 Task: Create a due date automation trigger when advanced on, on the monday of the week before a card is due add dates without a complete due date at 11:00 AM.
Action: Mouse moved to (925, 79)
Screenshot: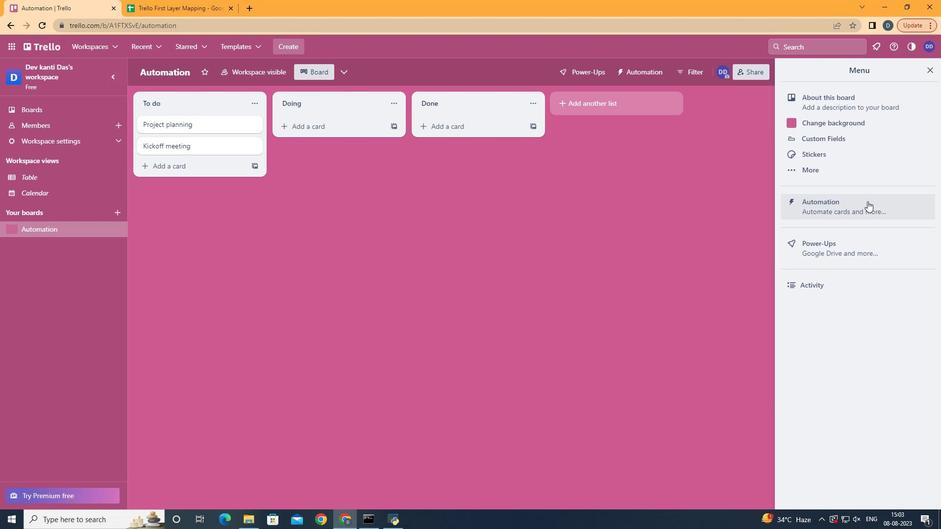 
Action: Mouse pressed left at (925, 79)
Screenshot: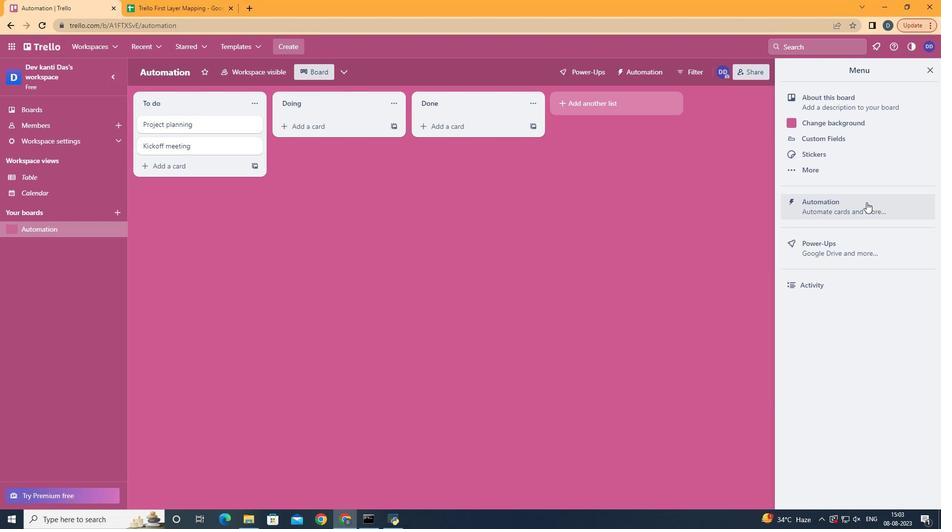 
Action: Mouse moved to (866, 202)
Screenshot: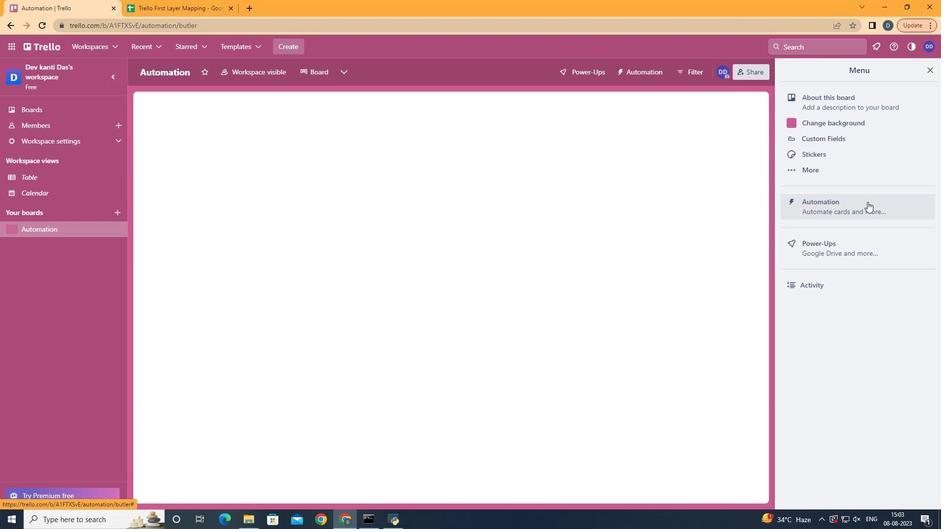 
Action: Mouse pressed left at (866, 202)
Screenshot: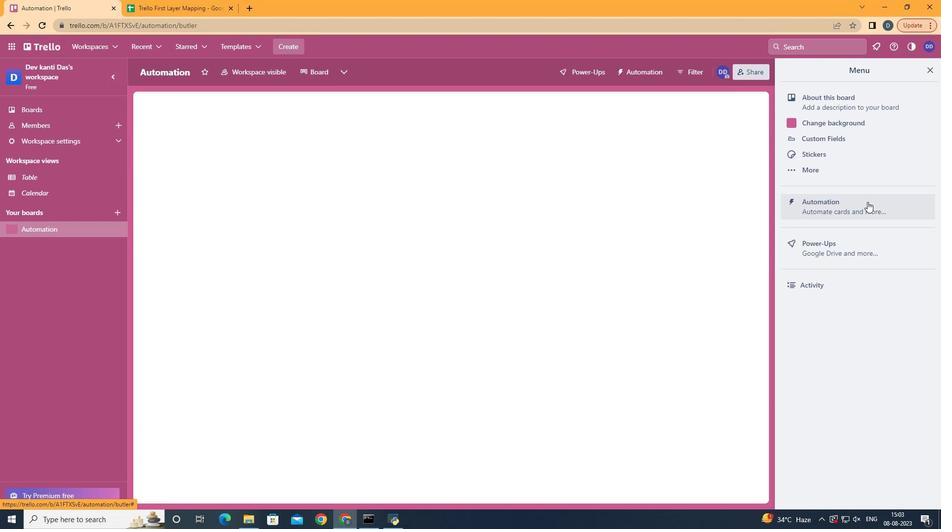
Action: Mouse moved to (170, 195)
Screenshot: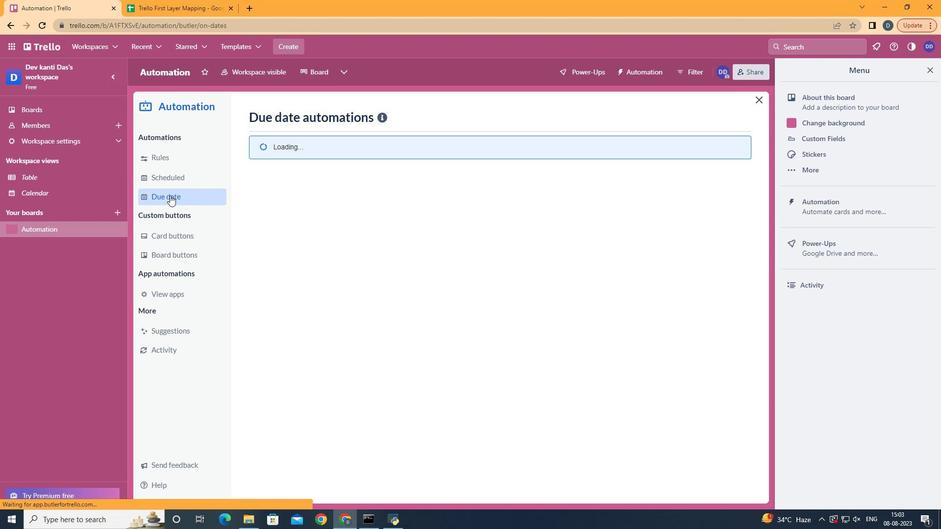 
Action: Mouse pressed left at (170, 195)
Screenshot: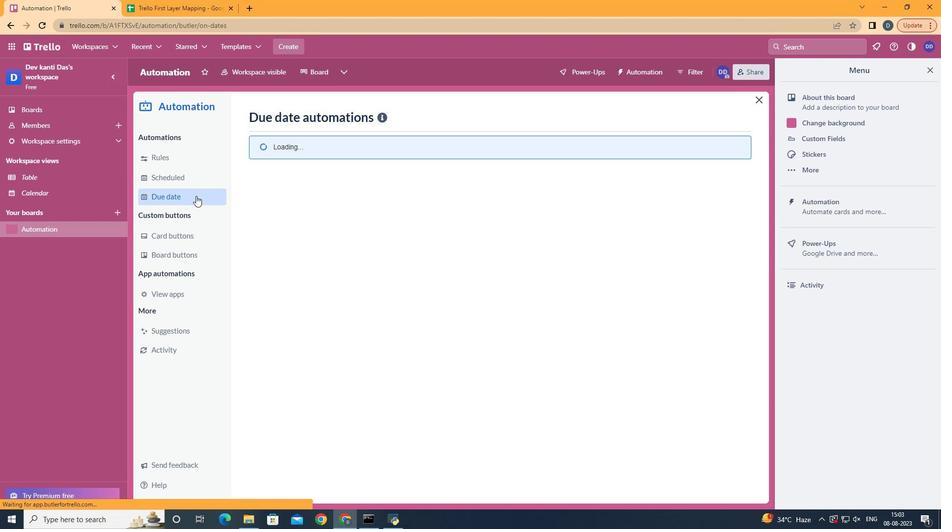 
Action: Mouse moved to (691, 118)
Screenshot: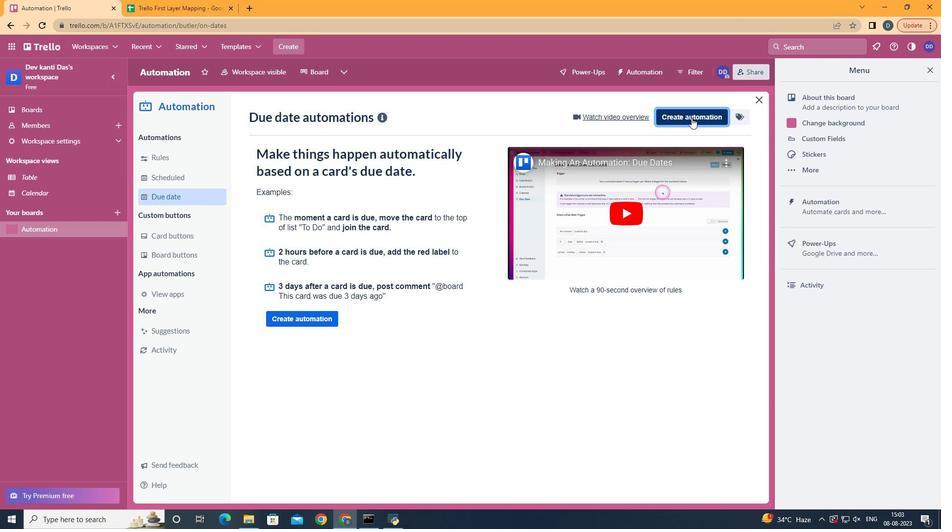 
Action: Mouse pressed left at (691, 118)
Screenshot: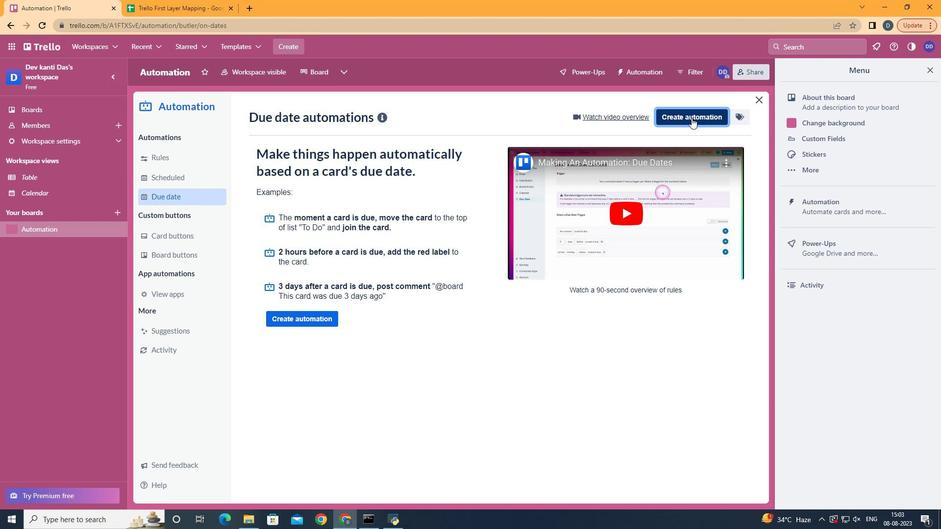 
Action: Mouse moved to (499, 214)
Screenshot: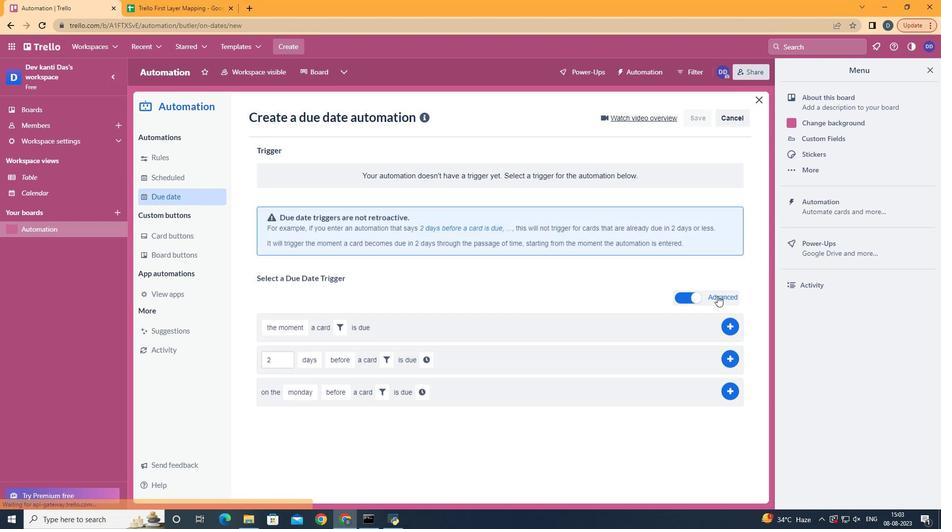 
Action: Mouse pressed left at (499, 214)
Screenshot: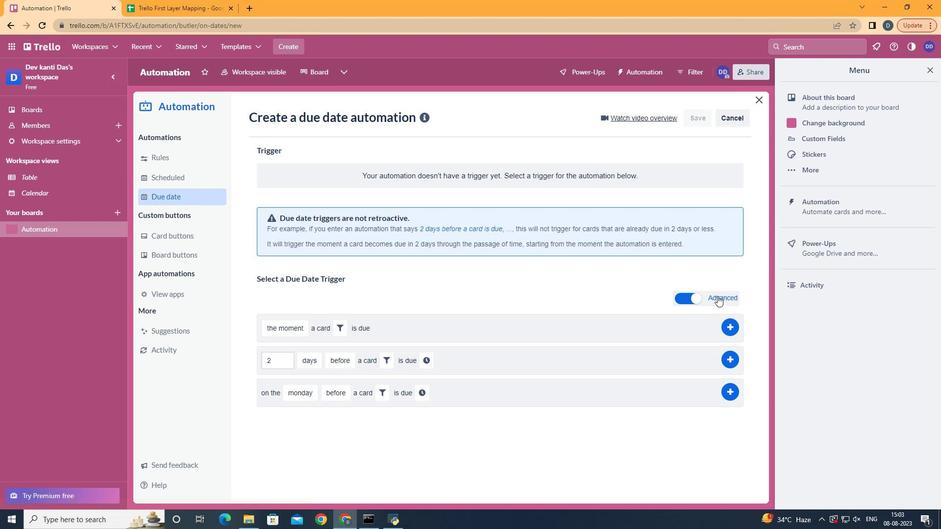 
Action: Mouse moved to (324, 258)
Screenshot: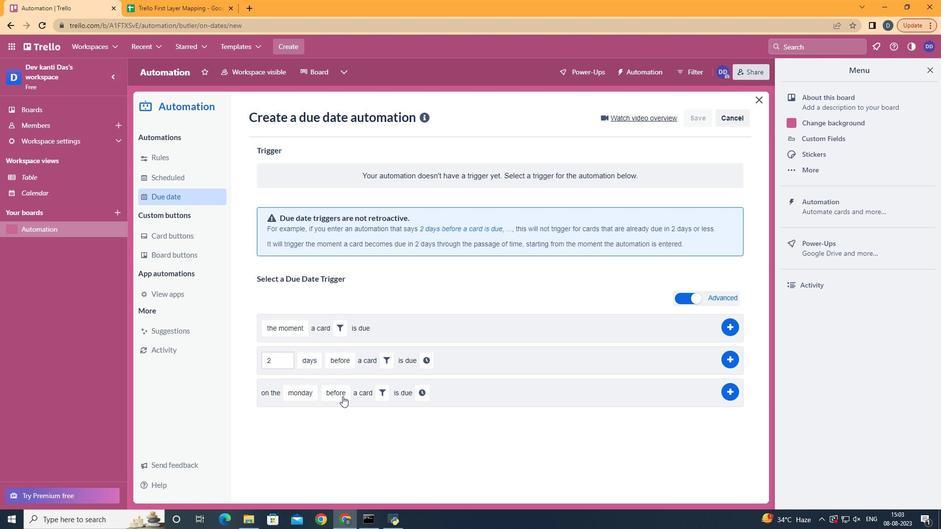 
Action: Mouse pressed left at (324, 258)
Screenshot: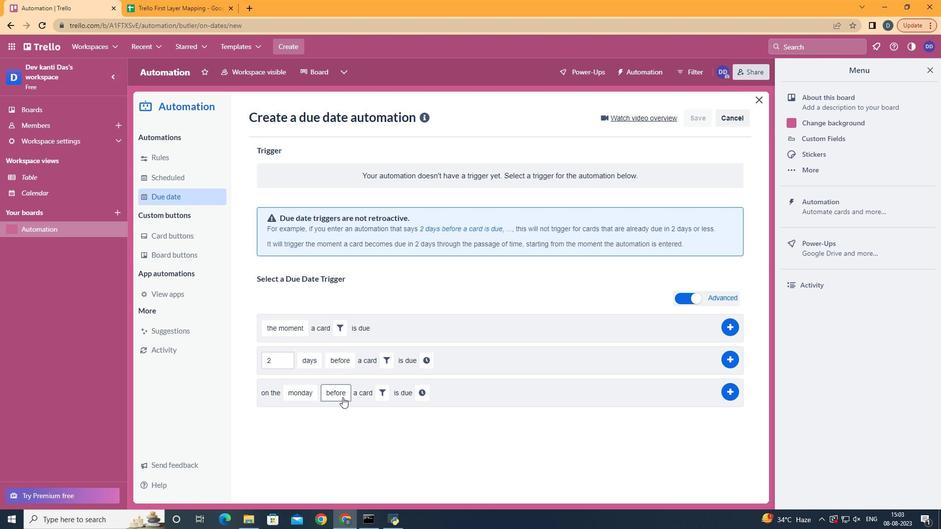 
Action: Mouse moved to (348, 463)
Screenshot: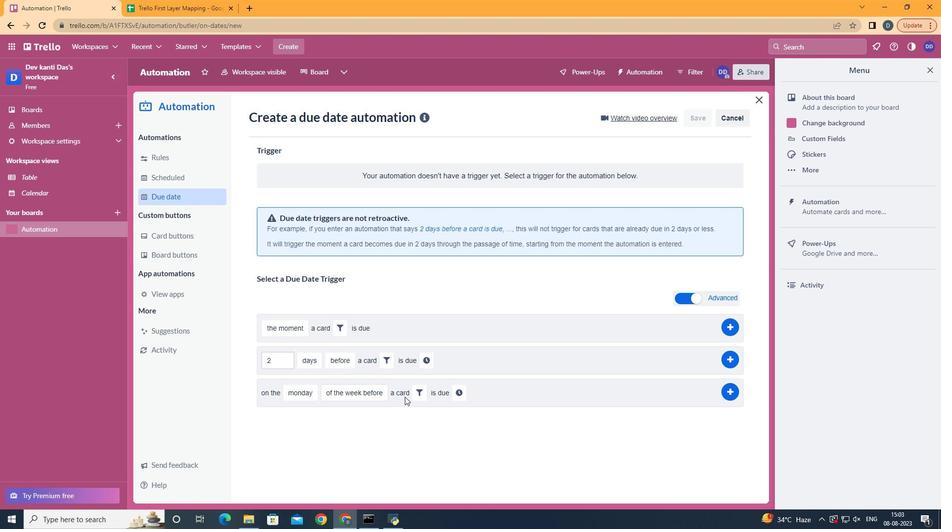 
Action: Mouse pressed left at (348, 463)
Screenshot: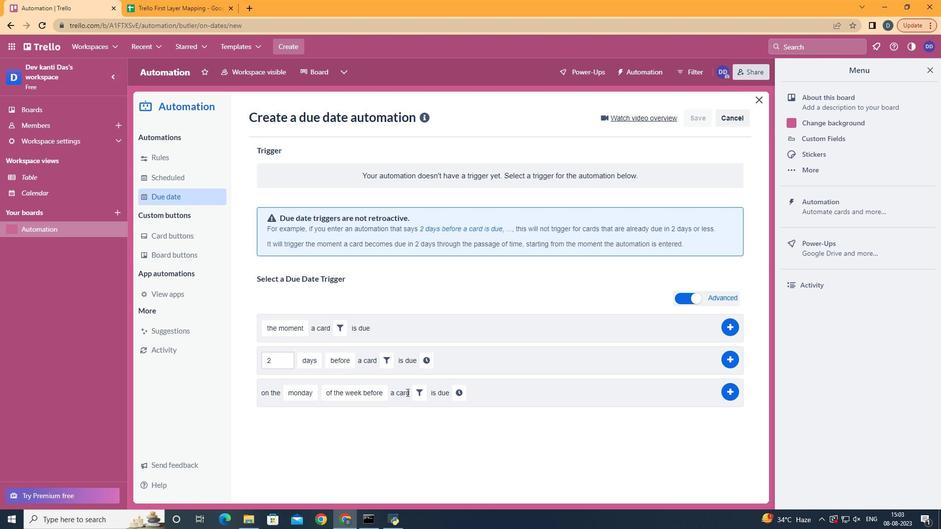 
Action: Mouse moved to (415, 384)
Screenshot: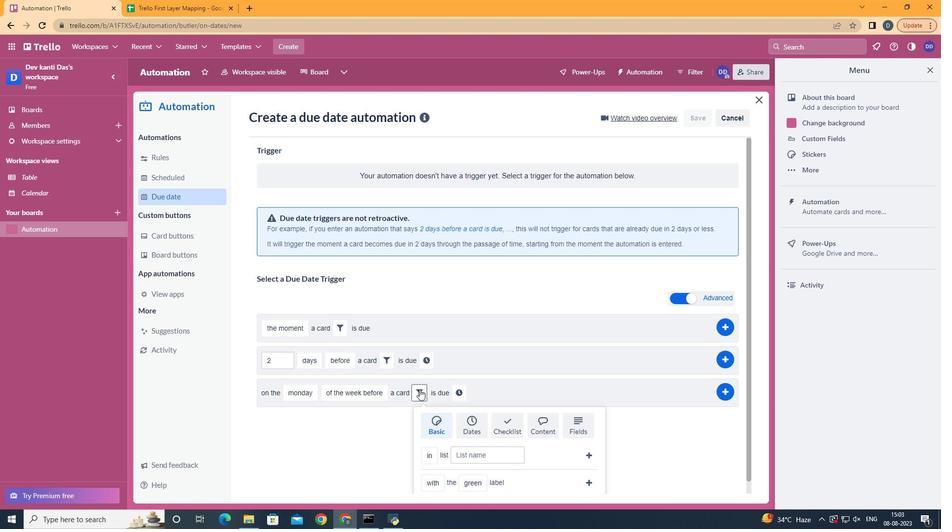 
Action: Mouse pressed left at (415, 384)
Screenshot: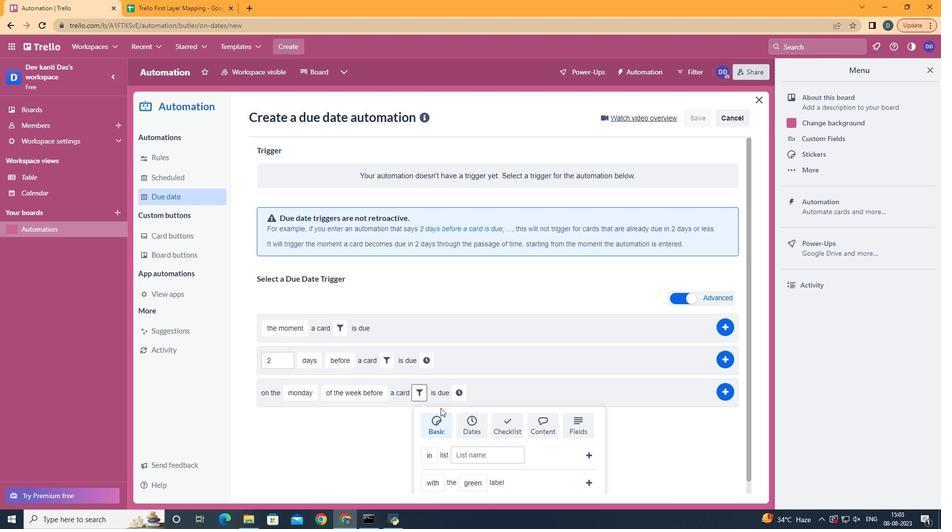 
Action: Mouse moved to (451, 436)
Screenshot: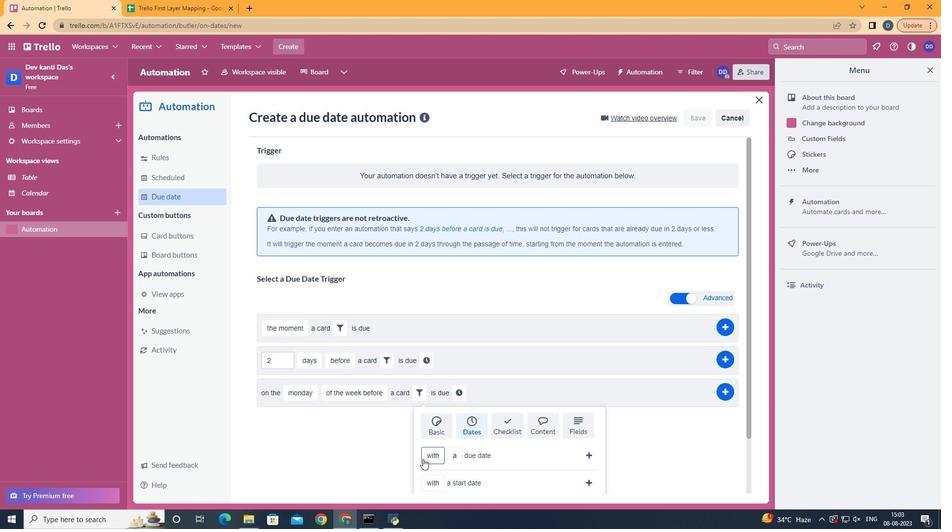 
Action: Mouse pressed left at (466, 425)
Screenshot: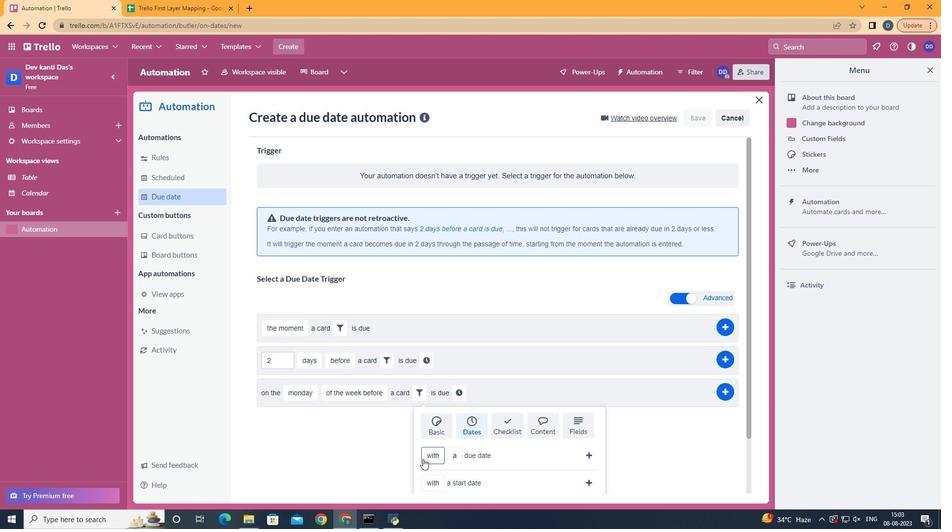
Action: Mouse moved to (441, 441)
Screenshot: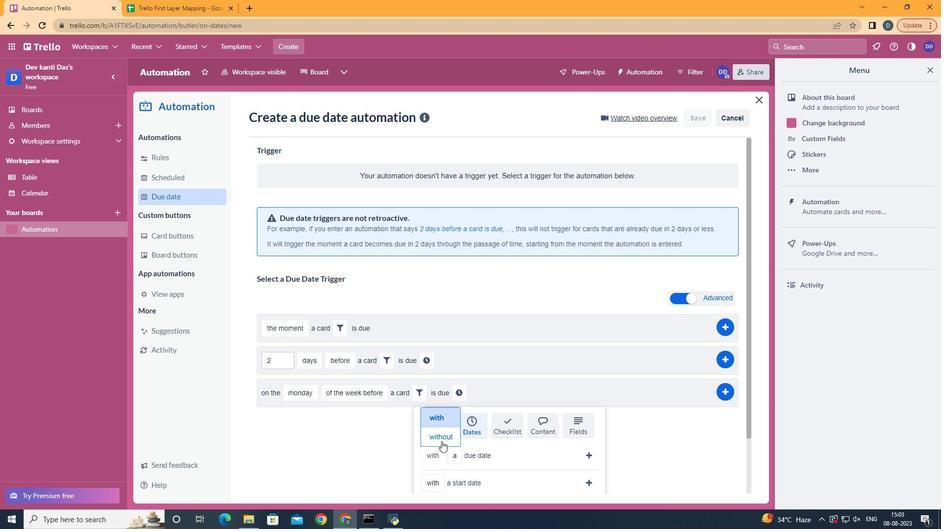 
Action: Mouse pressed left at (441, 441)
Screenshot: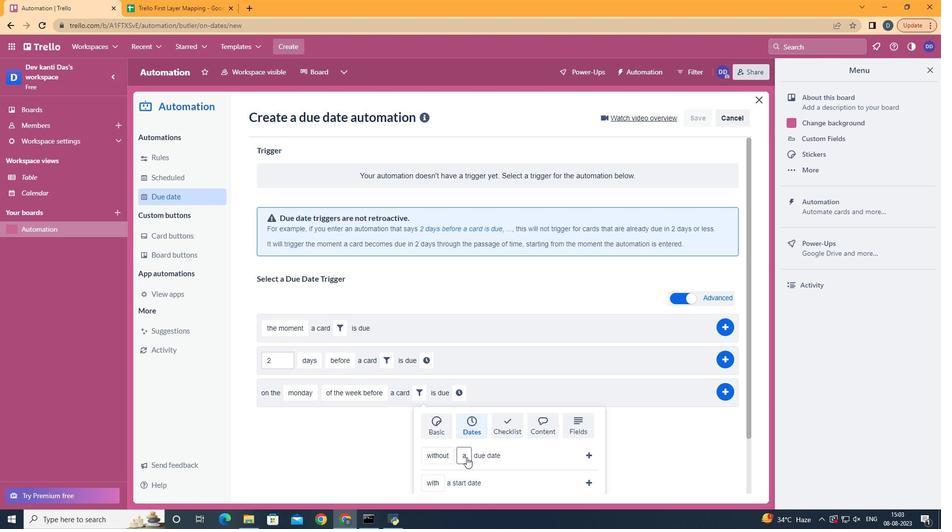 
Action: Mouse moved to (485, 401)
Screenshot: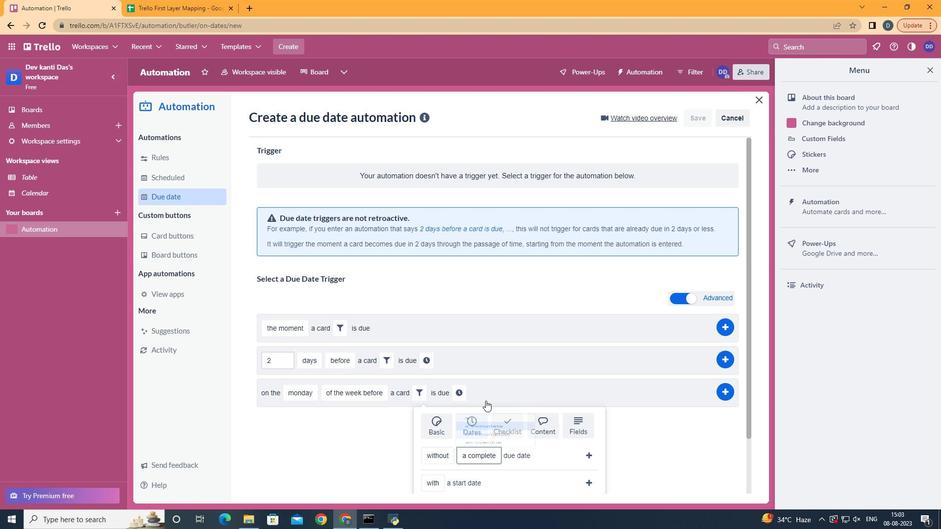 
Action: Mouse pressed left at (485, 401)
Screenshot: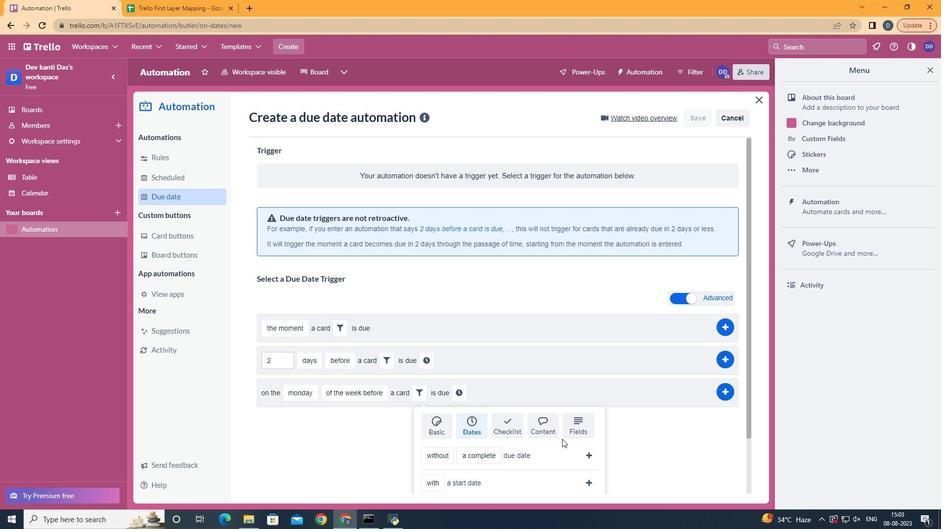 
Action: Mouse moved to (591, 451)
Screenshot: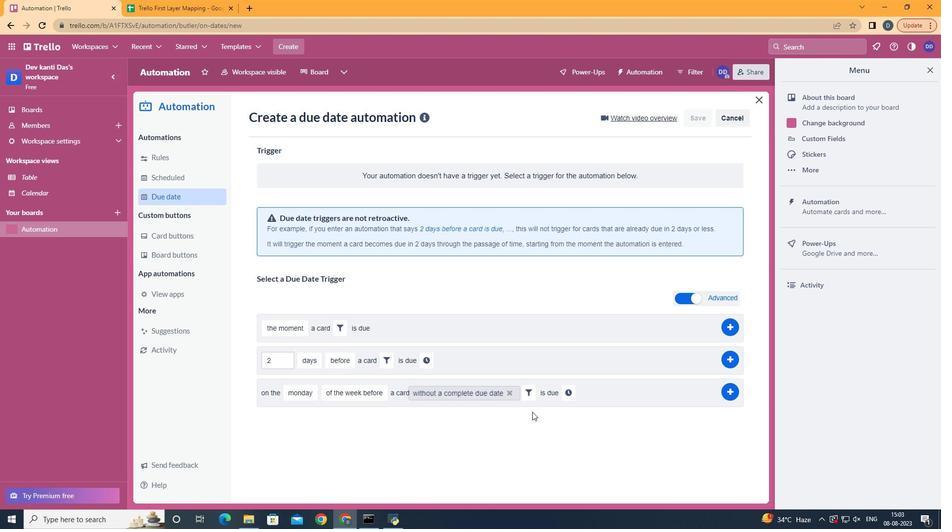 
Action: Mouse pressed left at (591, 451)
Screenshot: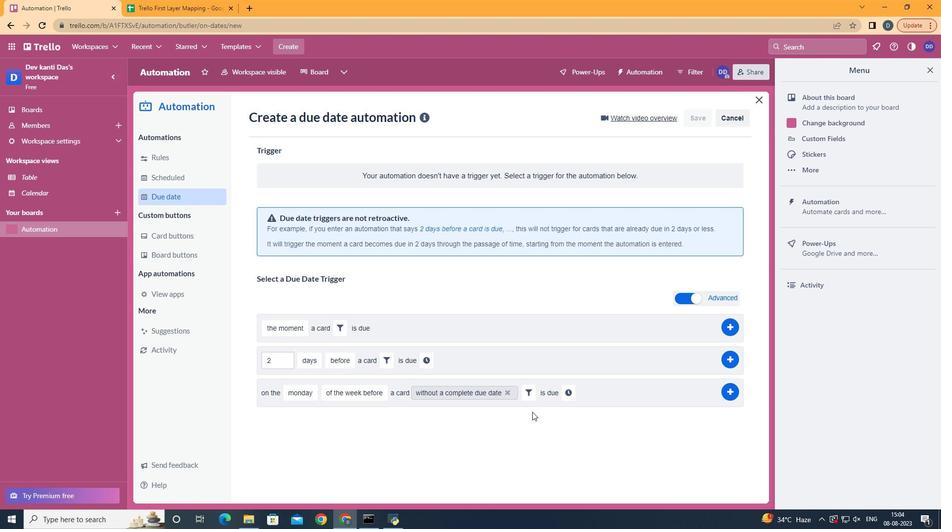 
Action: Mouse moved to (574, 397)
Screenshot: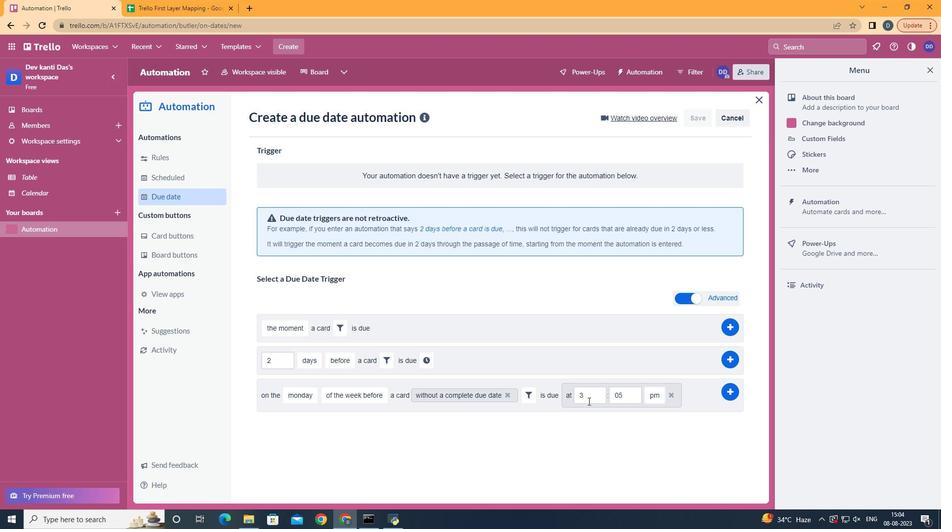 
Action: Mouse pressed left at (574, 397)
Screenshot: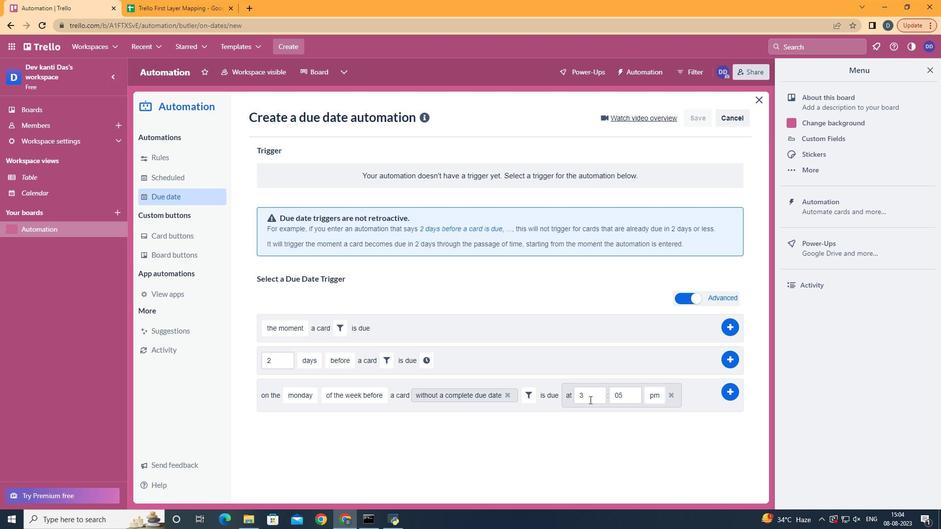 
Action: Mouse moved to (589, 400)
Screenshot: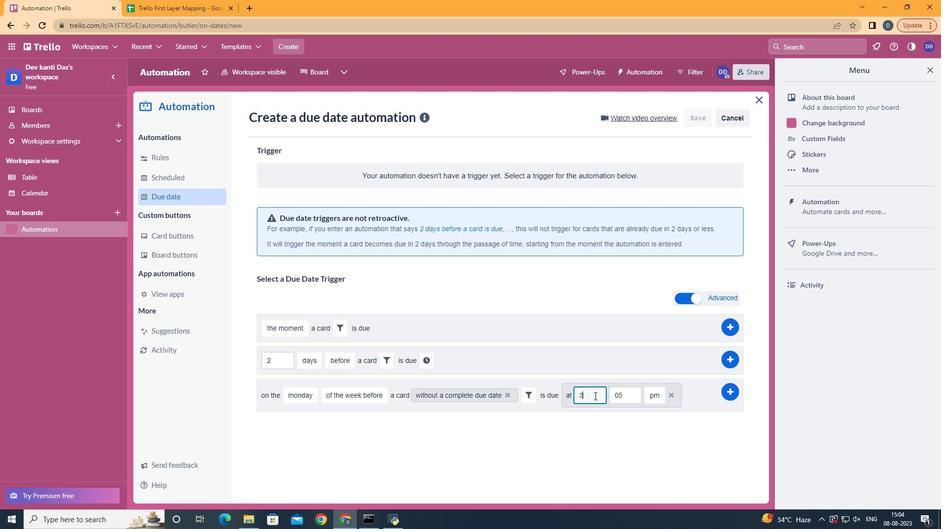 
Action: Mouse pressed left at (589, 400)
Screenshot: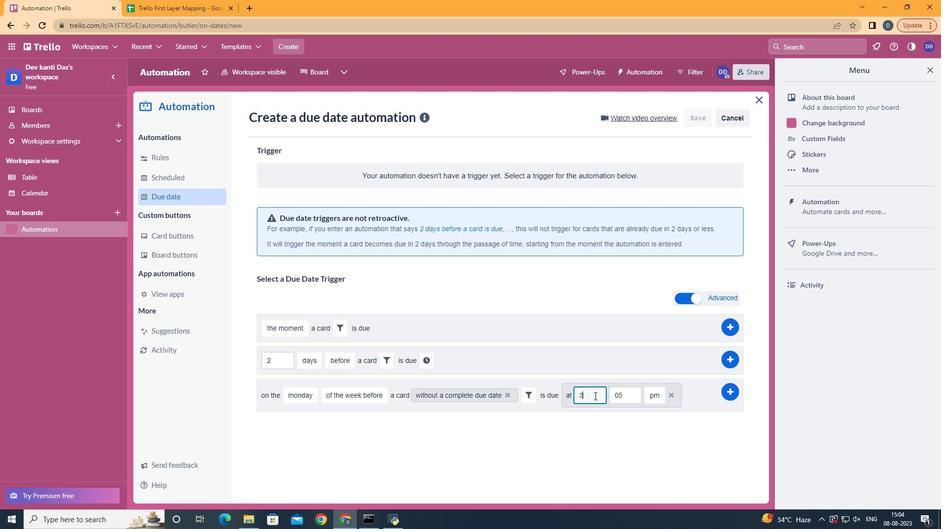 
Action: Mouse moved to (594, 396)
Screenshot: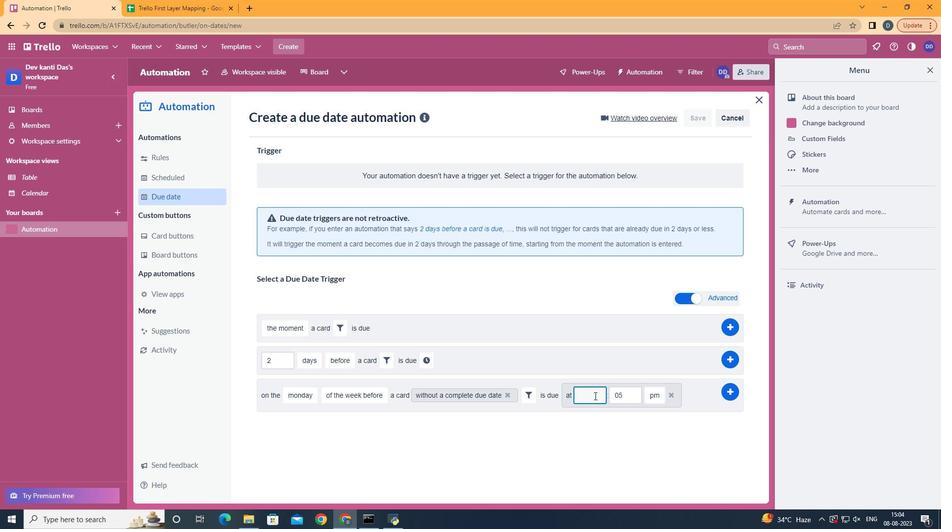 
Action: Key pressed <Key.backspace>11
Screenshot: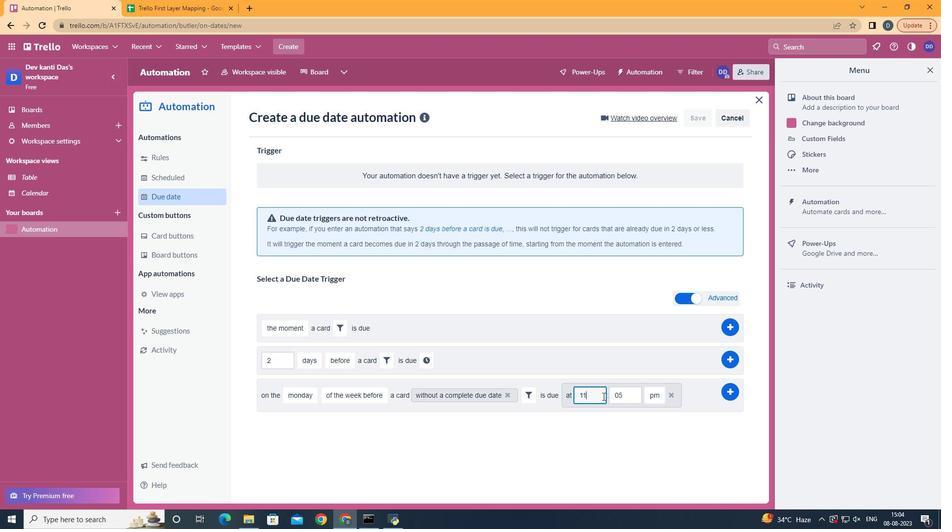 
Action: Mouse moved to (624, 398)
Screenshot: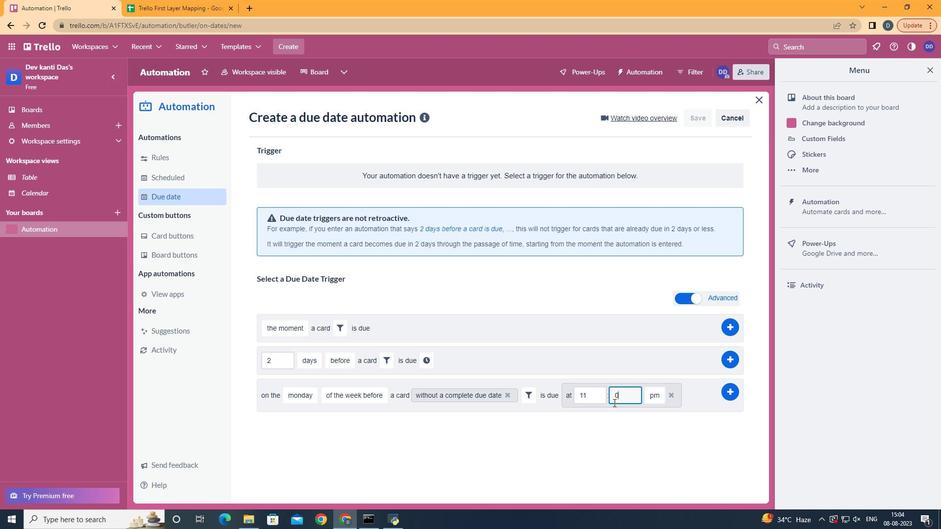 
Action: Mouse pressed left at (624, 398)
Screenshot: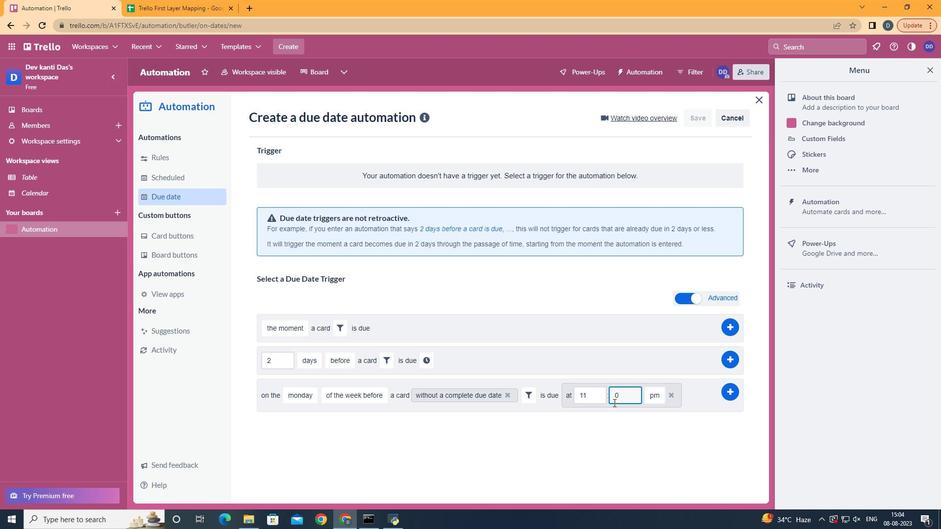 
Action: Key pressed <Key.backspace>
Screenshot: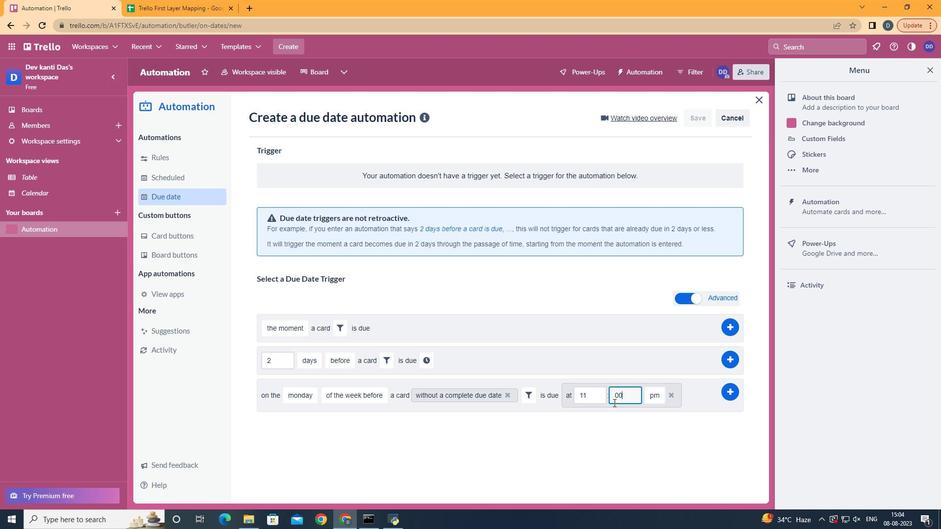 
Action: Mouse moved to (613, 403)
Screenshot: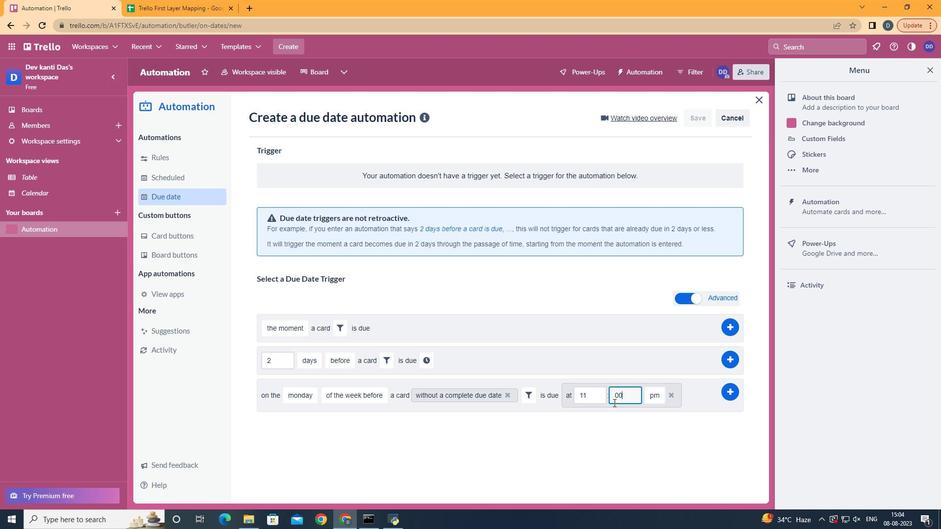 
Action: Key pressed 0
Screenshot: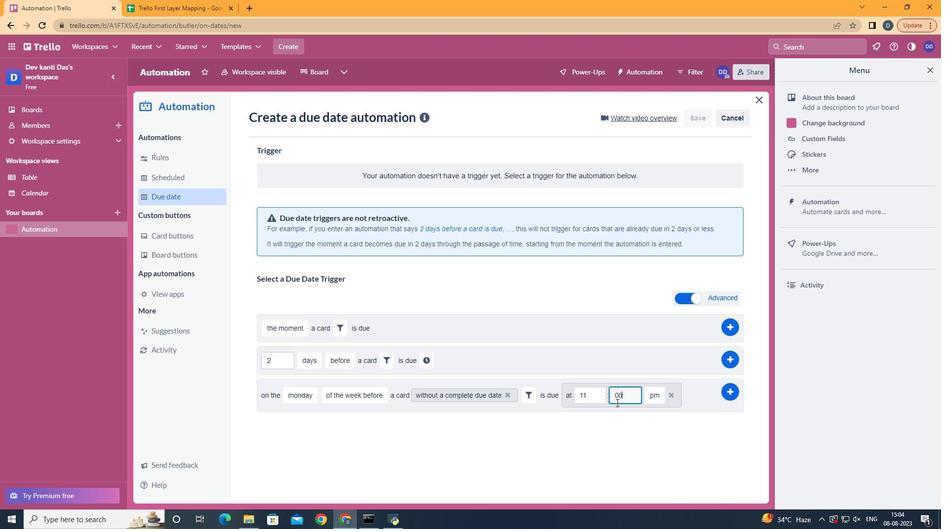 
Action: Mouse moved to (660, 419)
Screenshot: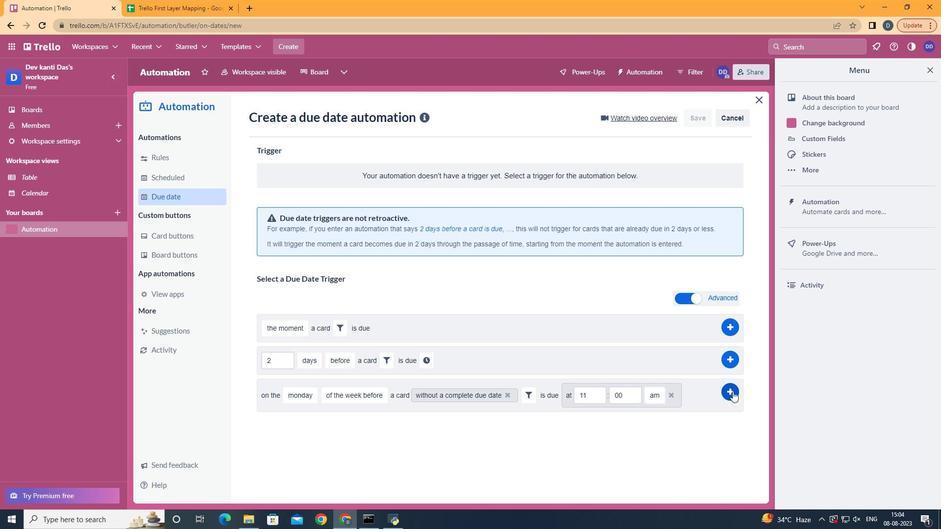 
Action: Mouse pressed left at (660, 419)
Screenshot: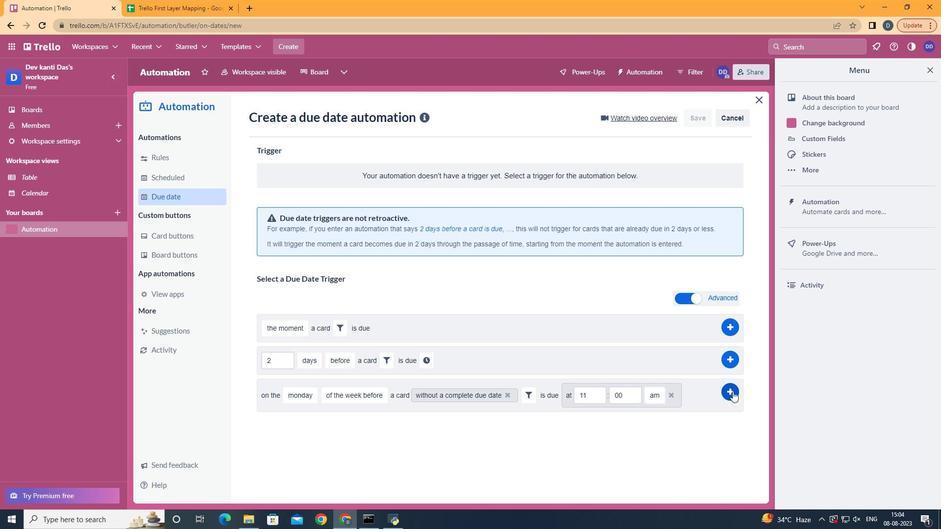 
Action: Mouse moved to (733, 391)
Screenshot: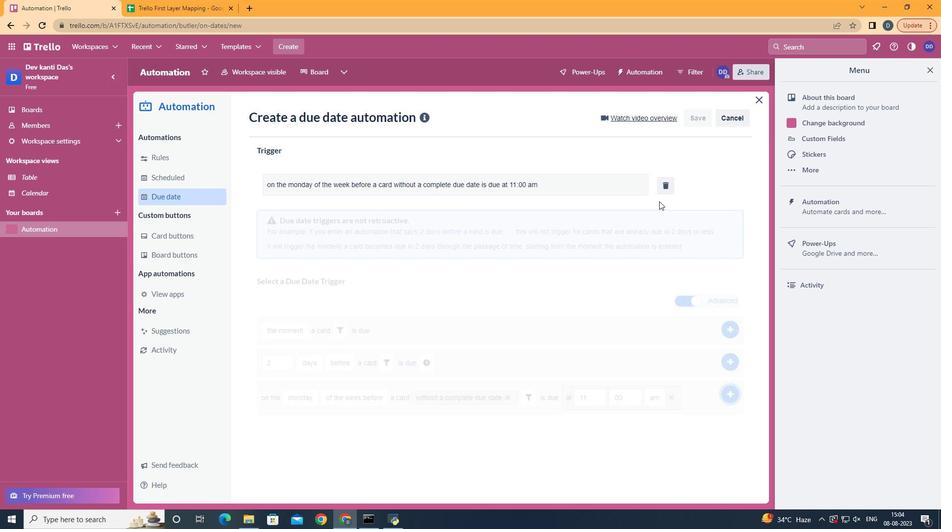 
Action: Mouse pressed left at (733, 391)
Screenshot: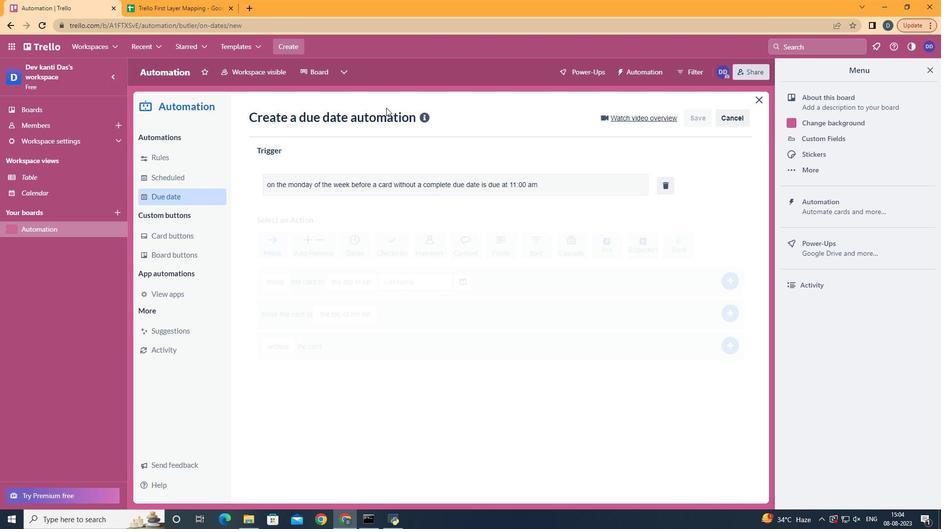 
Action: Mouse moved to (656, 198)
Screenshot: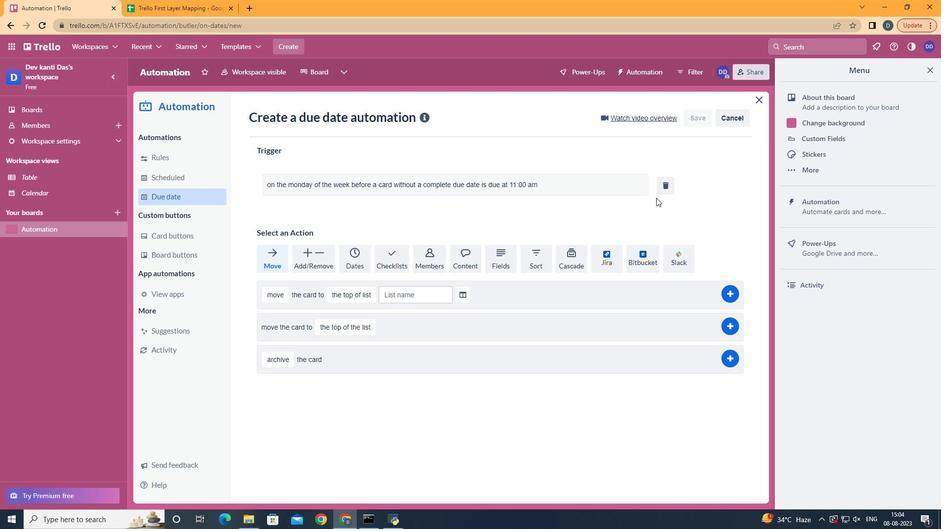 
